 Task: Open Card Card0000000046 in Board Board0000000012 in Workspace WS0000000004 in Trello. Add Member Nikrathi889@gmail.com to Card Card0000000046 in Board Board0000000012 in Workspace WS0000000004 in Trello. Add Blue Label titled Label0000000046 to Card Card0000000046 in Board Board0000000012 in Workspace WS0000000004 in Trello. Add Checklist CL0000000046 to Card Card0000000046 in Board Board0000000012 in Workspace WS0000000004 in Trello. Add Dates with Start Date as Sep 01 2023 and Due Date as Sep 30 2023 to Card Card0000000046 in Board Board0000000012 in Workspace WS0000000004 in Trello
Action: Mouse moved to (109, 388)
Screenshot: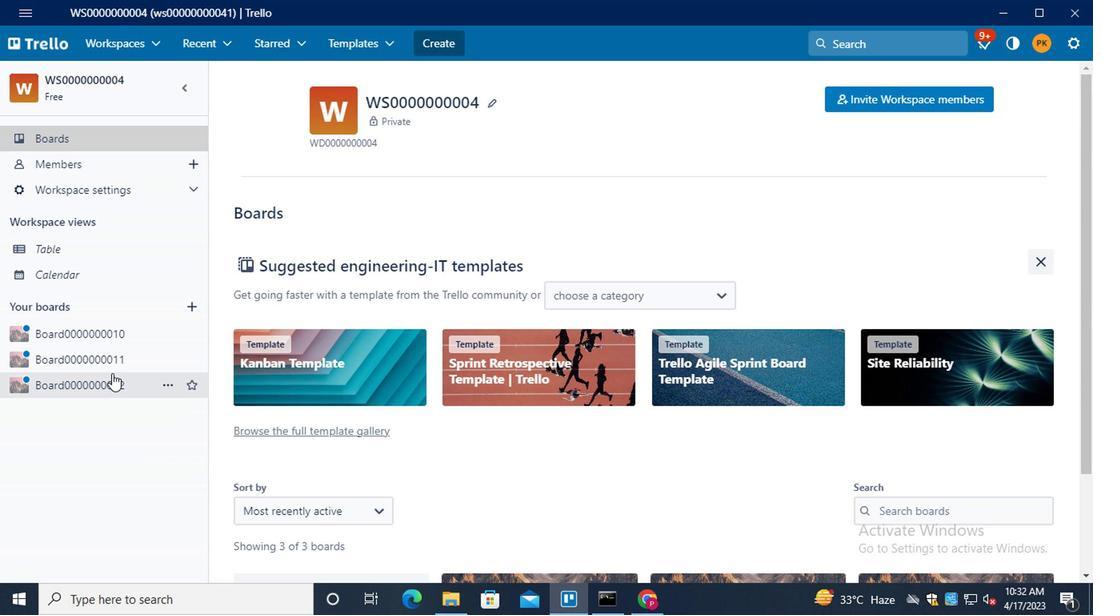 
Action: Mouse pressed left at (109, 388)
Screenshot: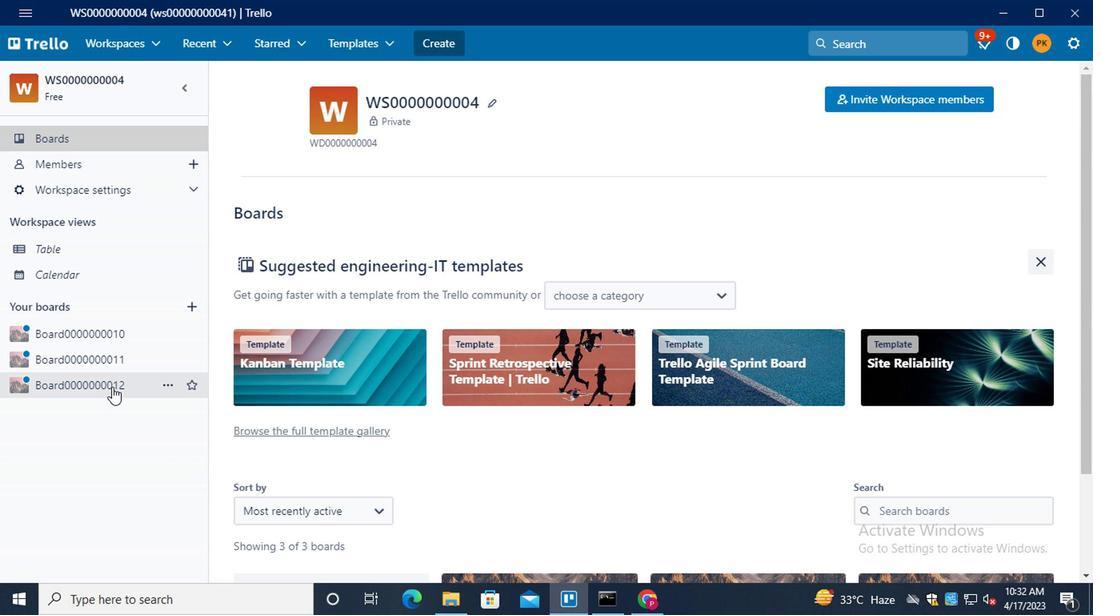 
Action: Mouse moved to (309, 284)
Screenshot: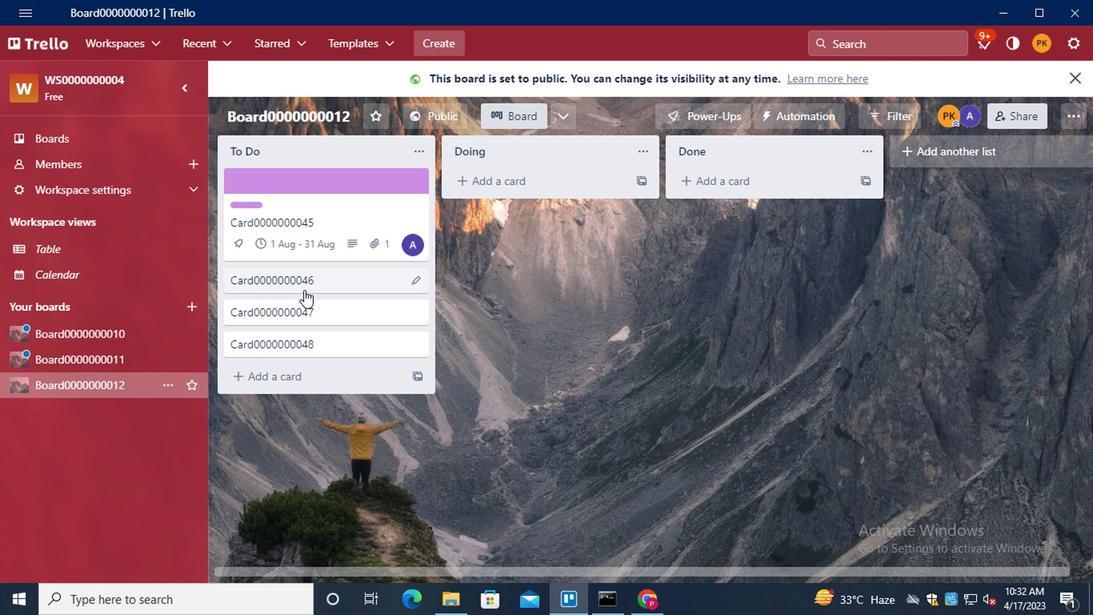 
Action: Mouse pressed left at (309, 284)
Screenshot: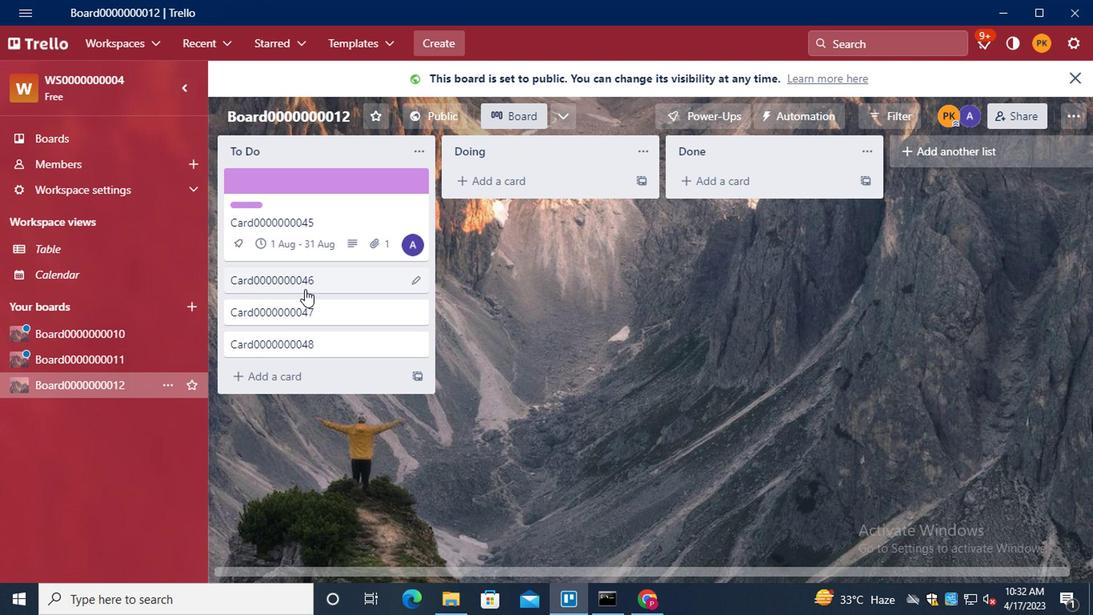 
Action: Mouse moved to (753, 212)
Screenshot: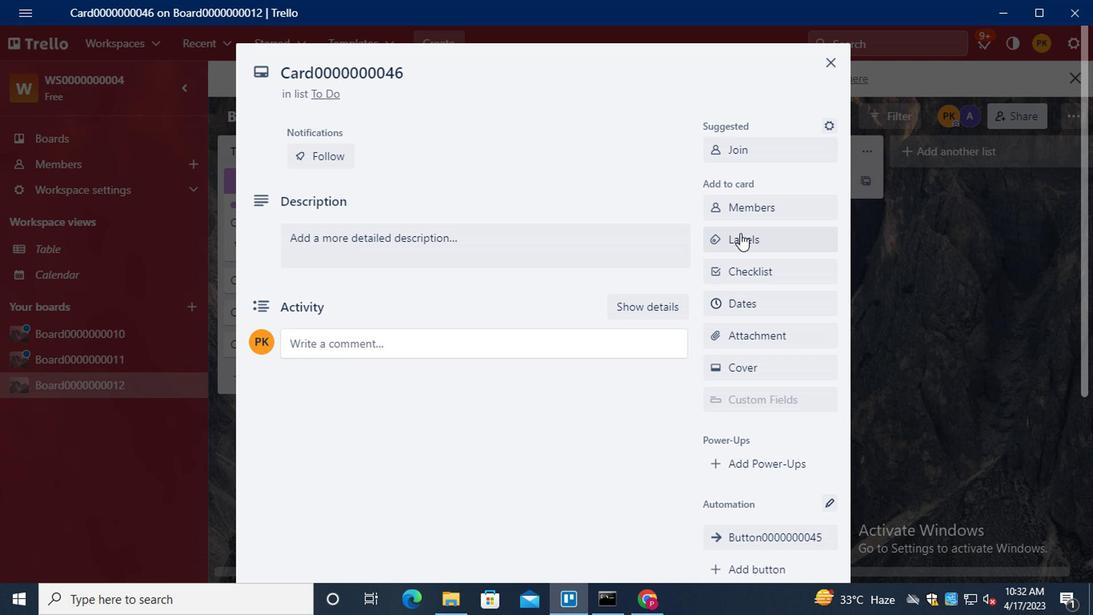 
Action: Mouse pressed left at (753, 212)
Screenshot: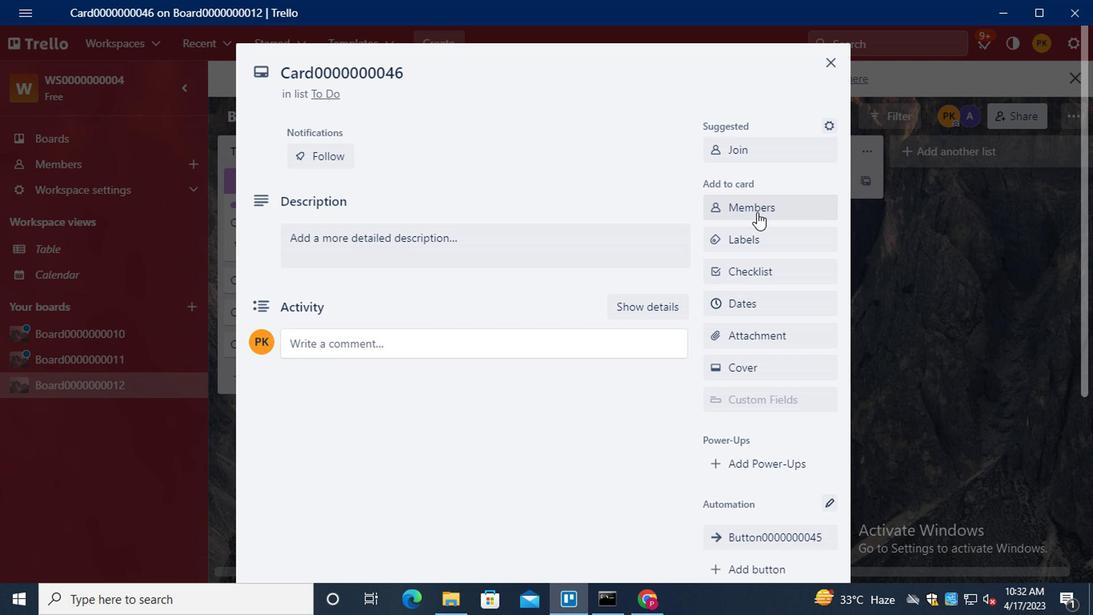 
Action: Key pressed <Key.shift><Key.shift><Key.shift><Key.shift><Key.shift><Key.shift><Key.shift><Key.shift><Key.shift><Key.shift><Key.shift><Key.shift><Key.shift><Key.shift><Key.shift><Key.shift>NIK
Screenshot: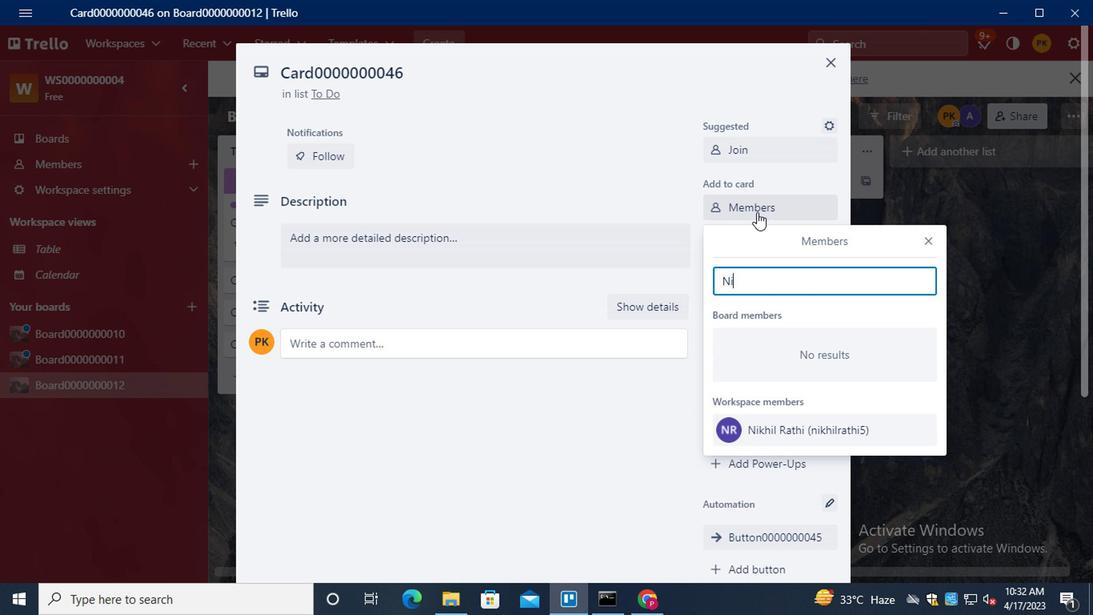 
Action: Mouse moved to (784, 434)
Screenshot: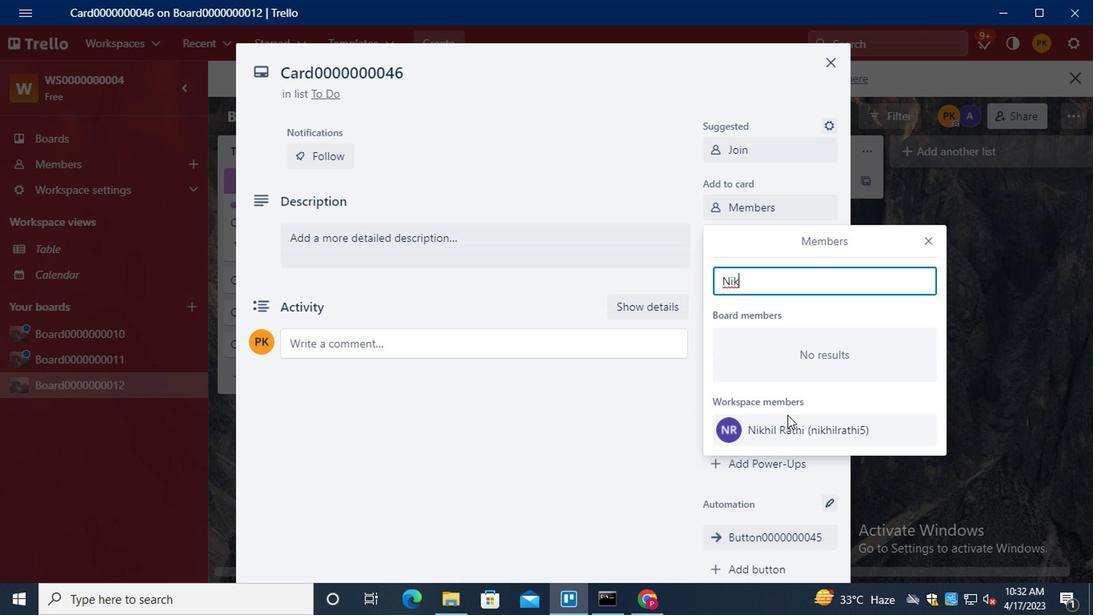 
Action: Mouse pressed left at (784, 434)
Screenshot: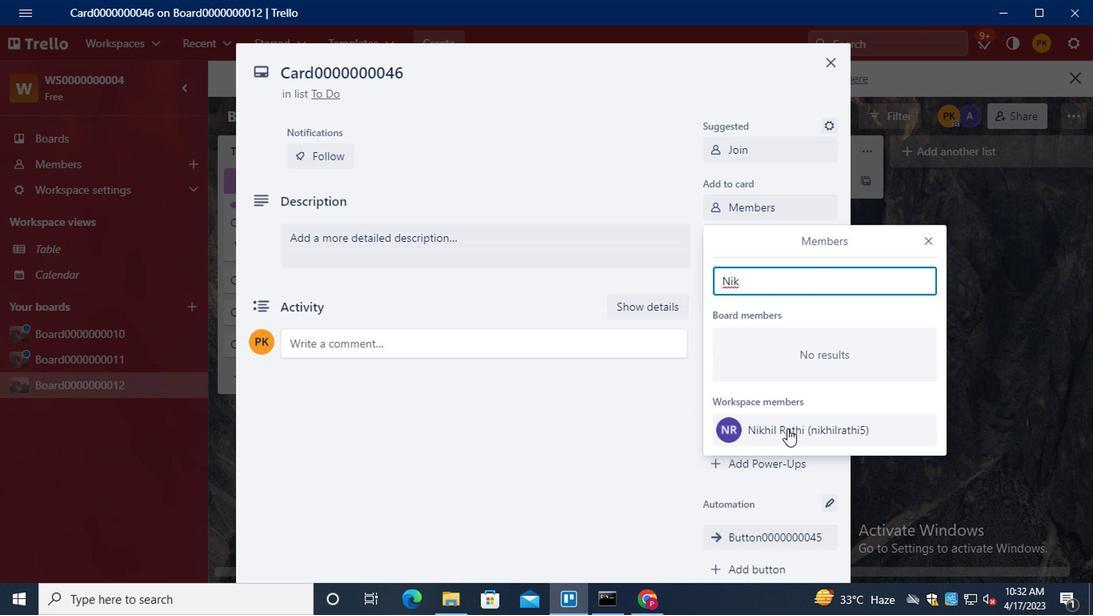 
Action: Mouse moved to (928, 243)
Screenshot: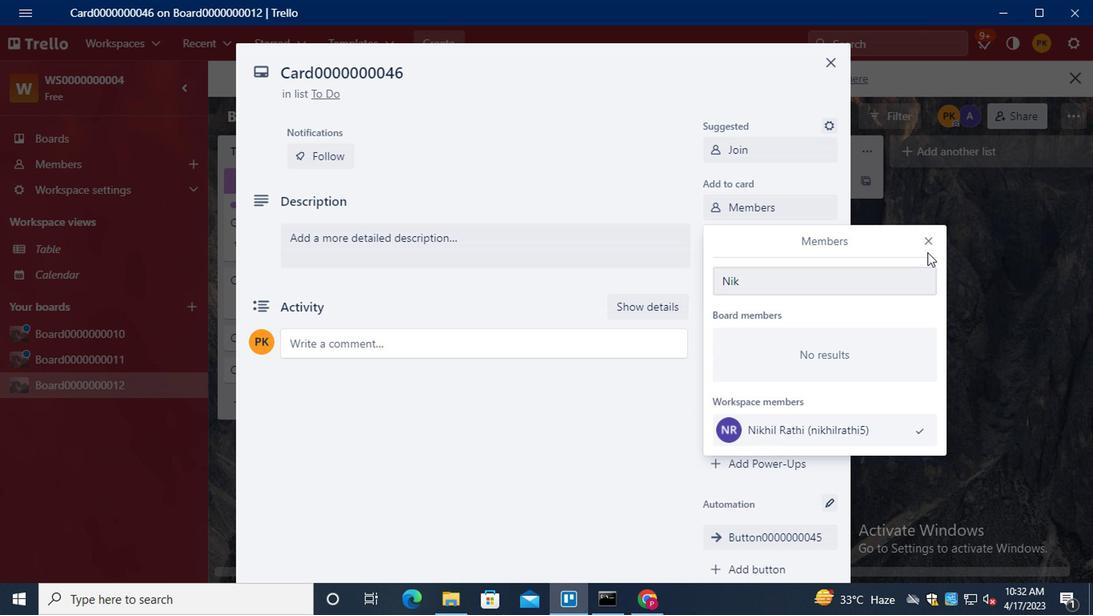 
Action: Mouse pressed left at (928, 243)
Screenshot: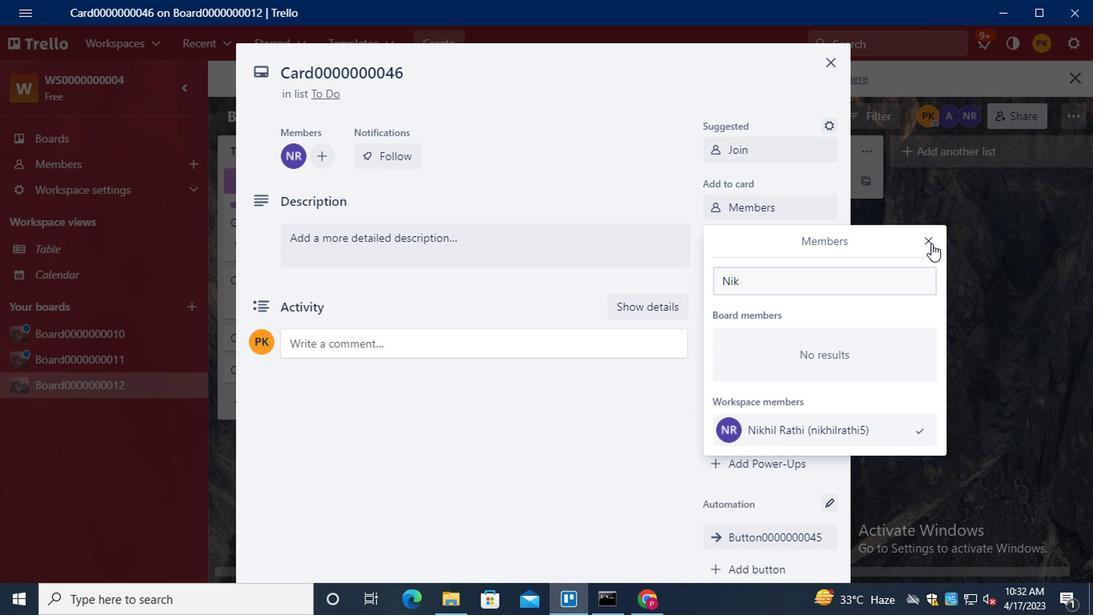 
Action: Mouse moved to (774, 243)
Screenshot: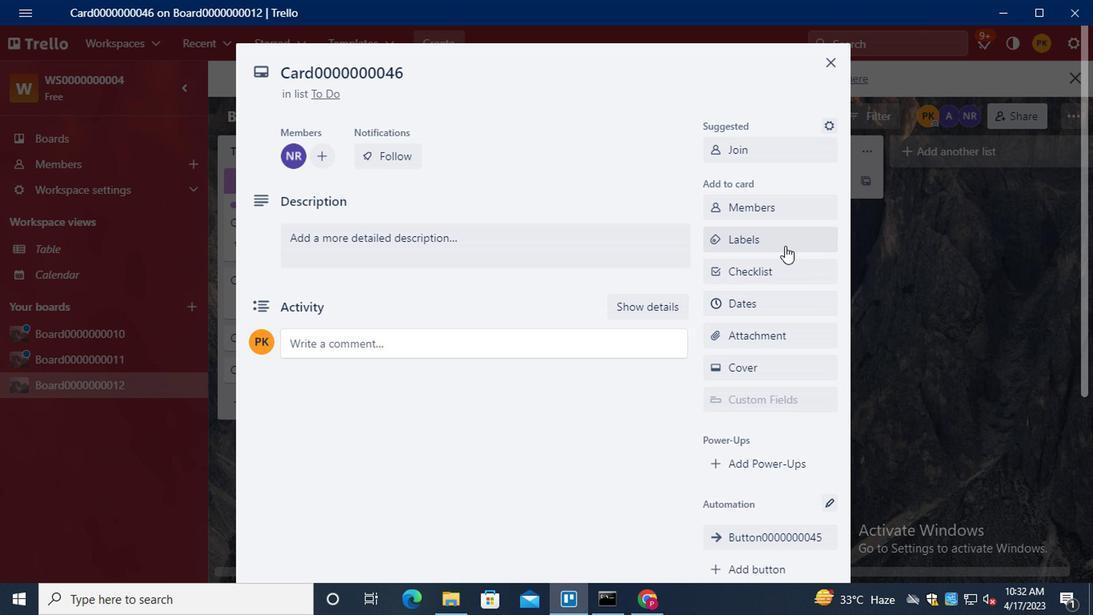 
Action: Mouse pressed left at (774, 243)
Screenshot: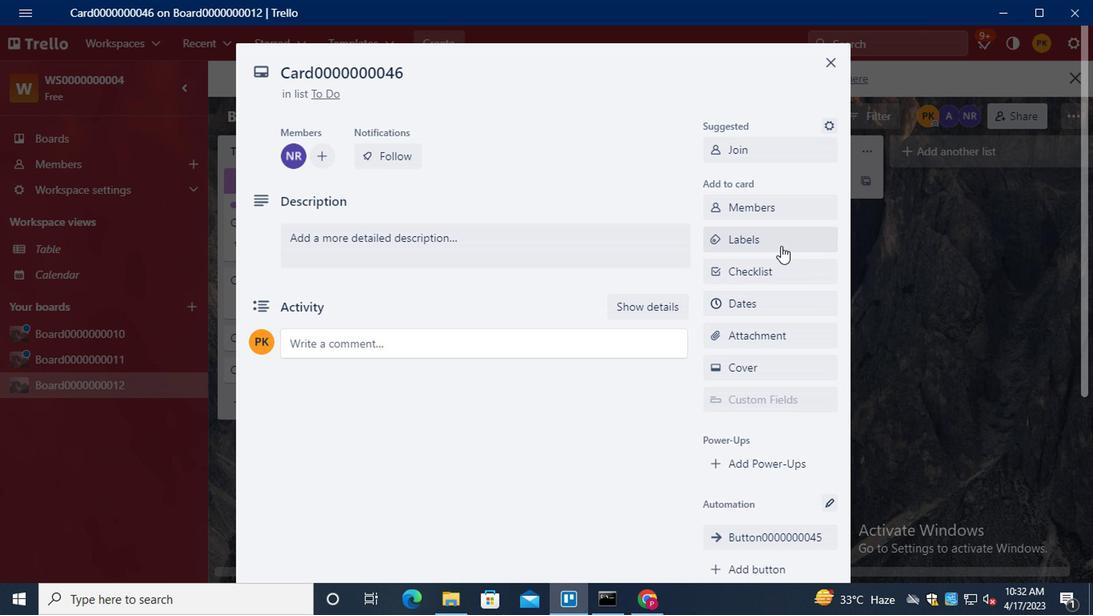 
Action: Mouse moved to (814, 386)
Screenshot: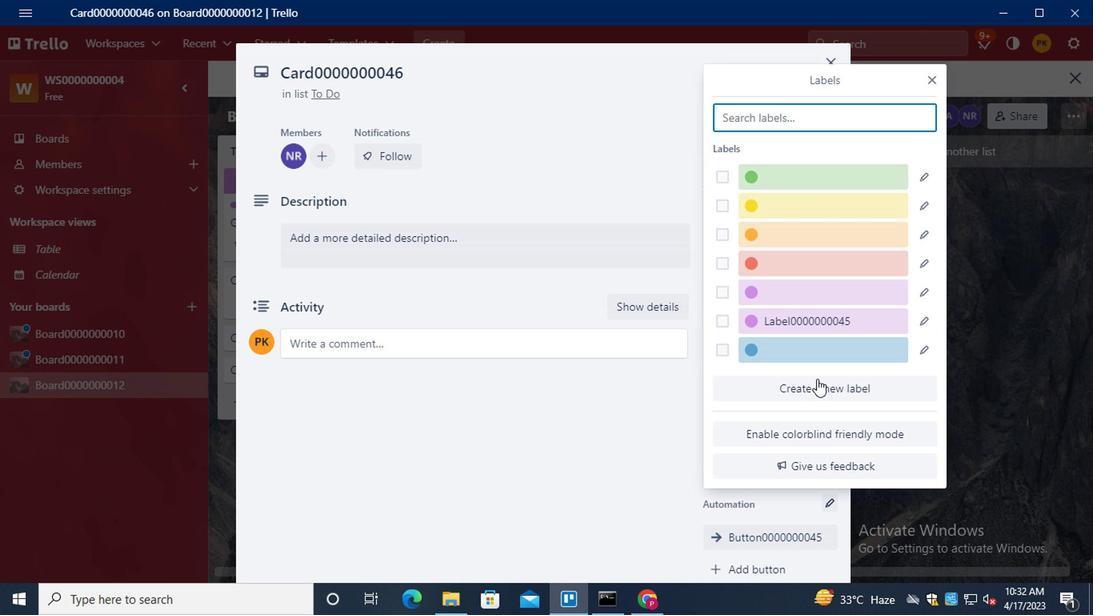 
Action: Mouse pressed left at (814, 386)
Screenshot: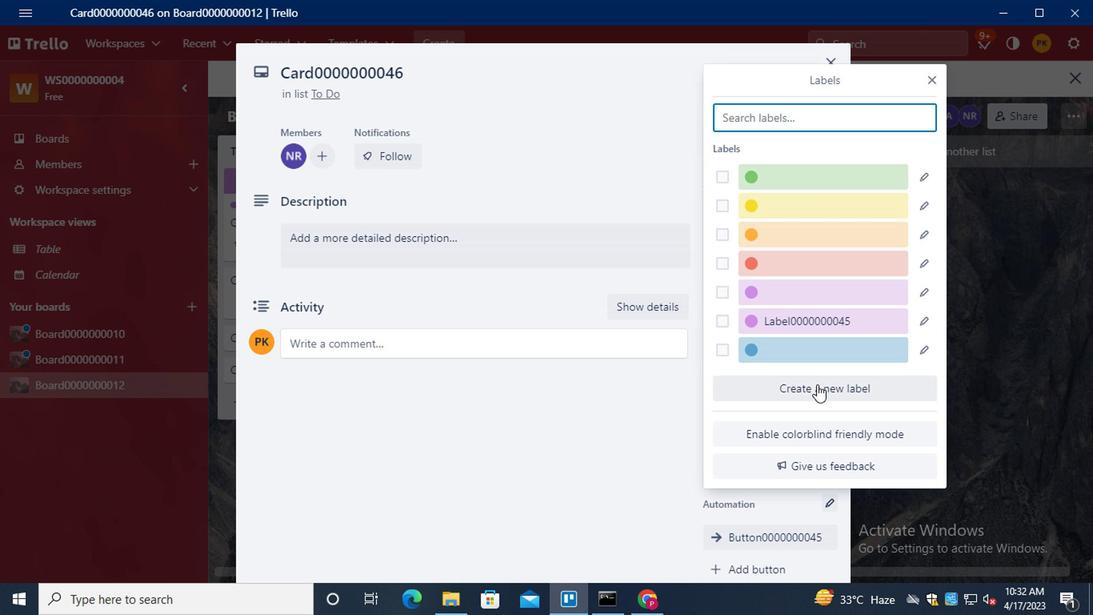 
Action: Mouse moved to (782, 294)
Screenshot: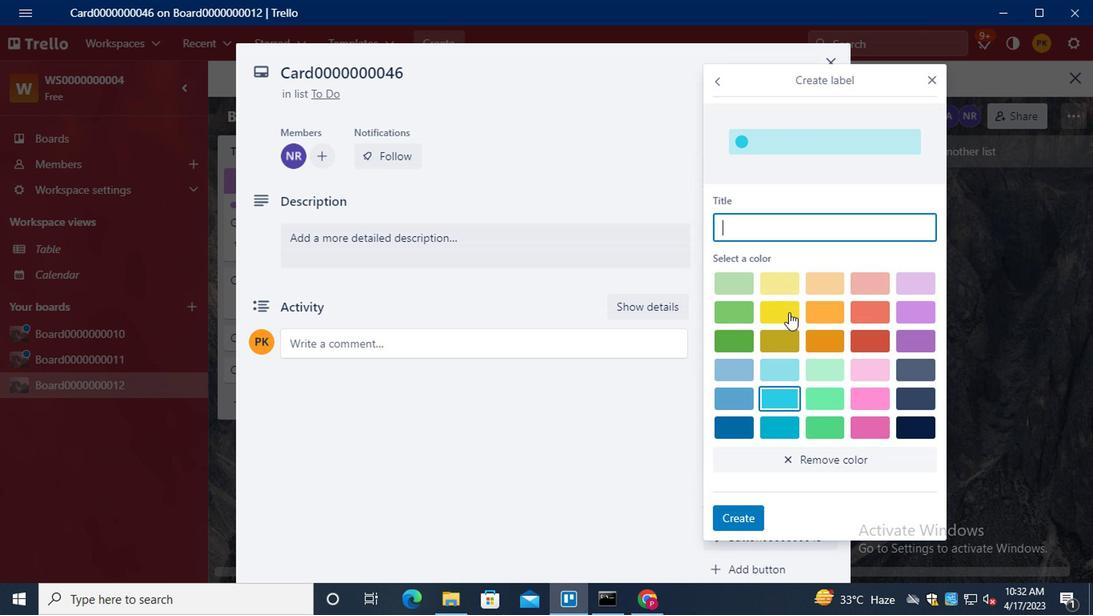 
Action: Key pressed <Key.shift><Key.shift><Key.shift><Key.shift><Key.shift><Key.shift><Key.shift><Key.shift><Key.shift>LABEL0000000046
Screenshot: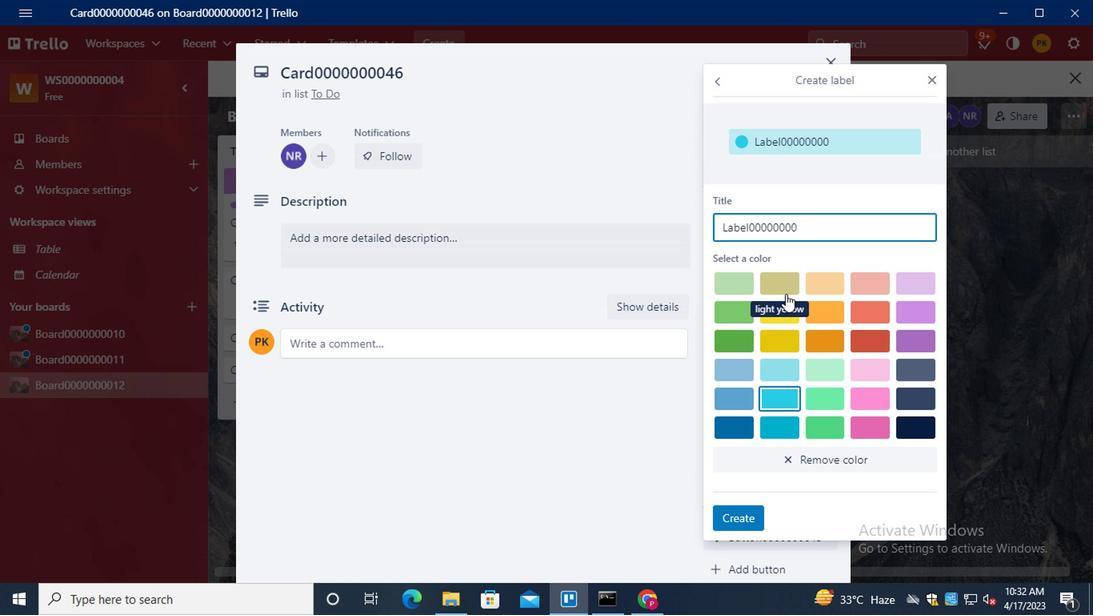 
Action: Mouse moved to (736, 398)
Screenshot: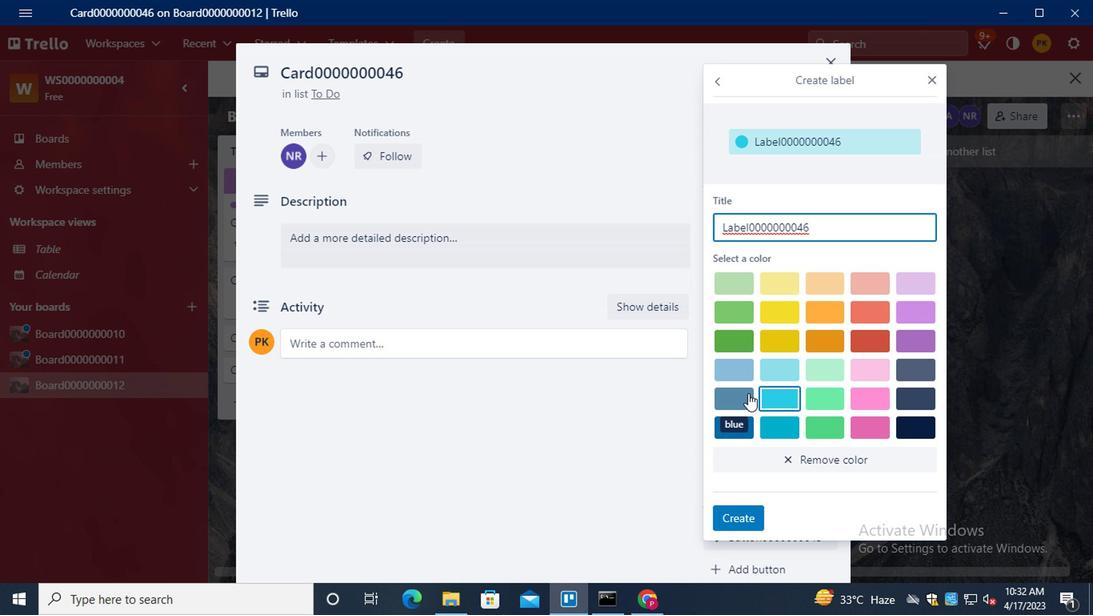 
Action: Mouse pressed left at (736, 398)
Screenshot: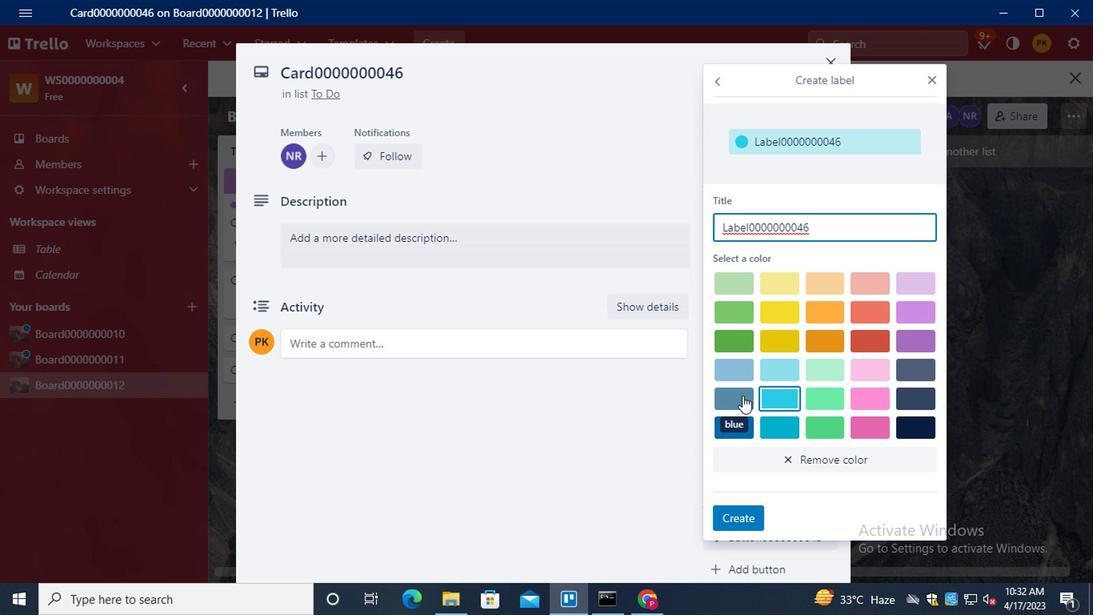 
Action: Mouse moved to (729, 514)
Screenshot: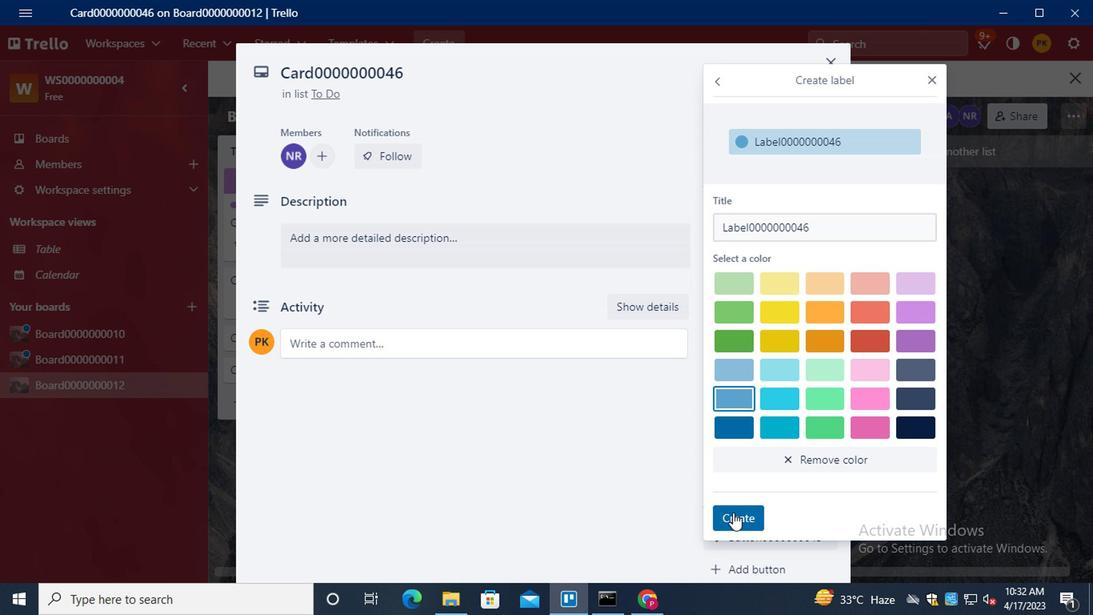 
Action: Mouse pressed left at (729, 514)
Screenshot: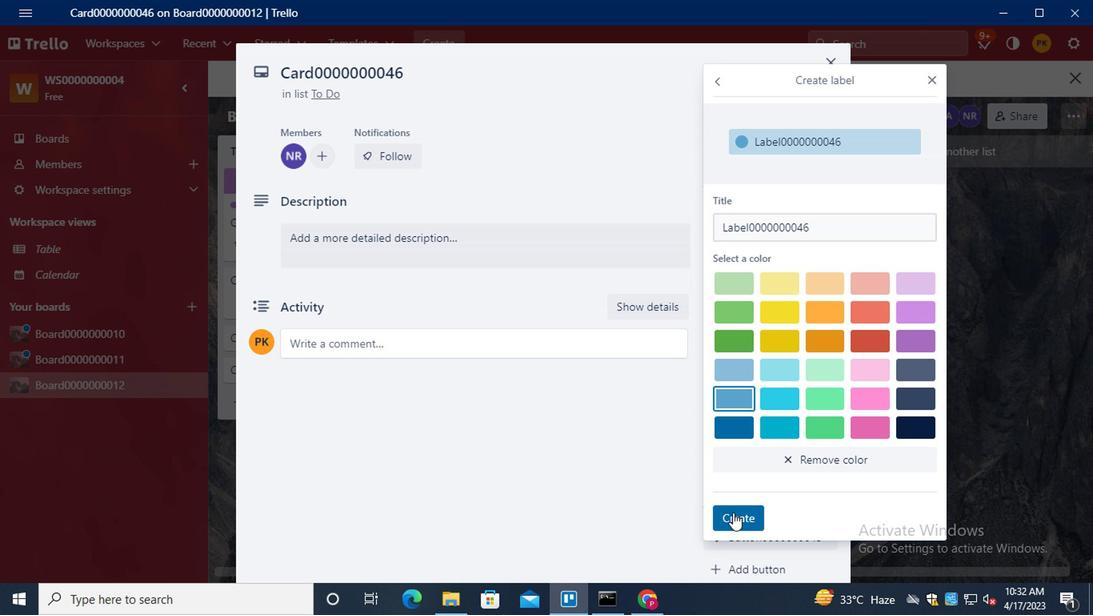 
Action: Mouse moved to (928, 81)
Screenshot: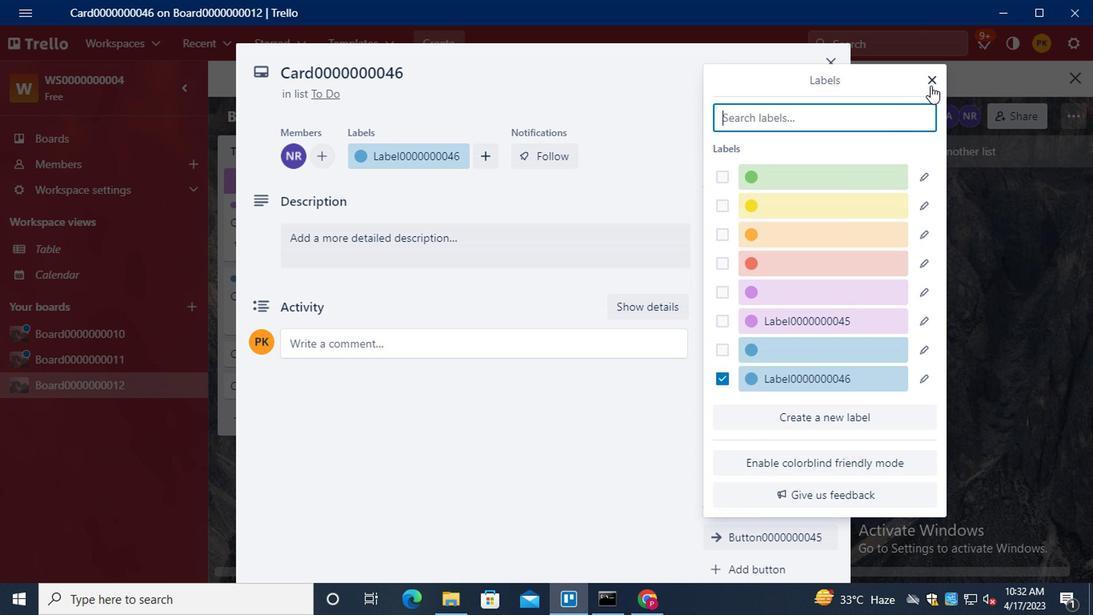 
Action: Mouse pressed left at (928, 81)
Screenshot: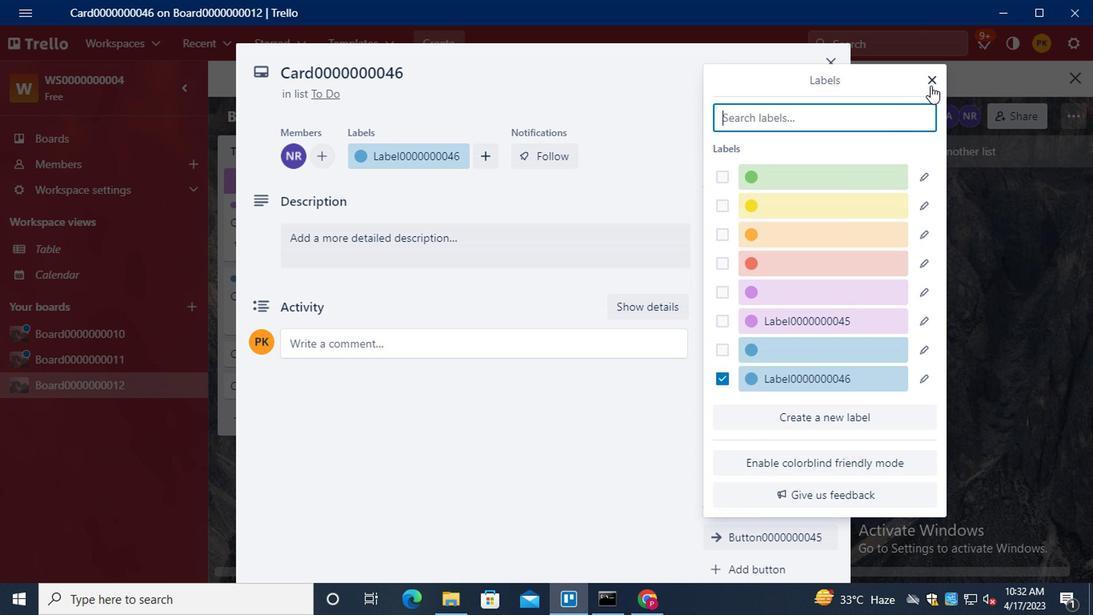
Action: Mouse moved to (755, 275)
Screenshot: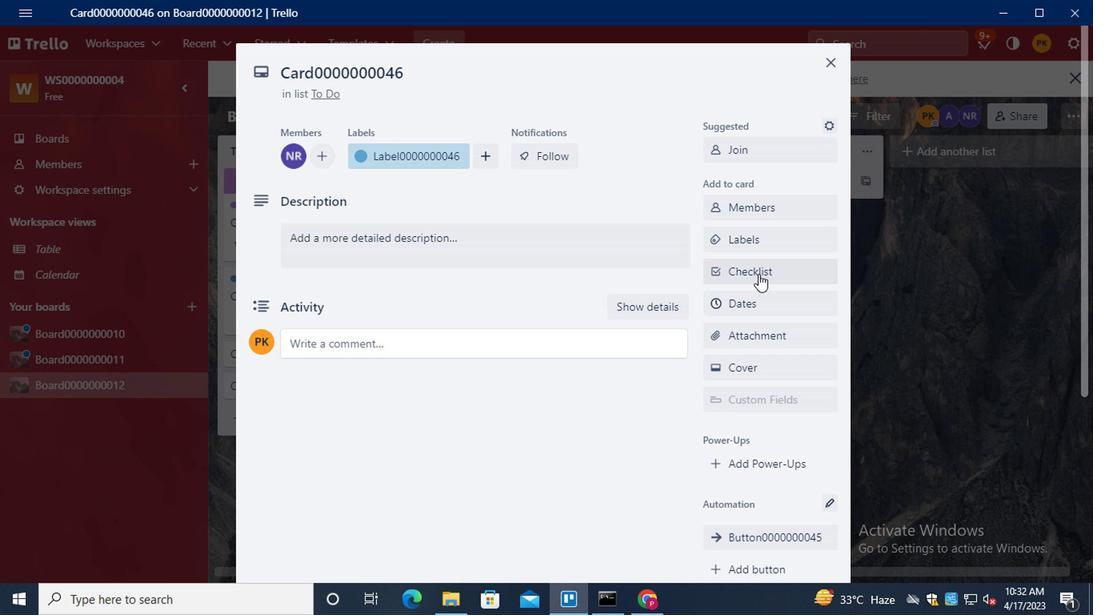 
Action: Mouse pressed left at (755, 275)
Screenshot: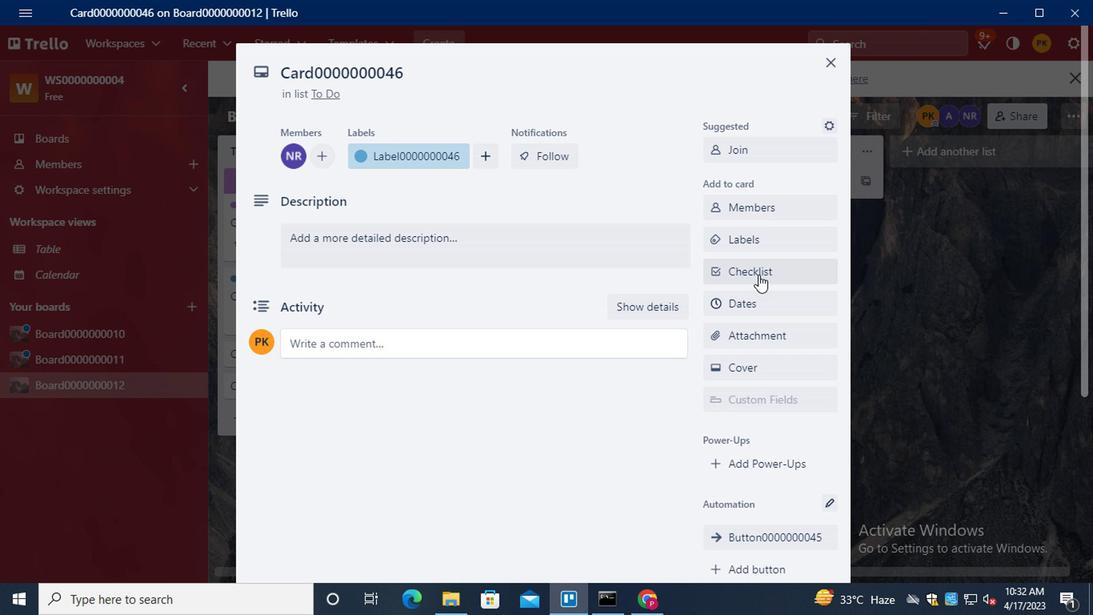 
Action: Mouse moved to (774, 305)
Screenshot: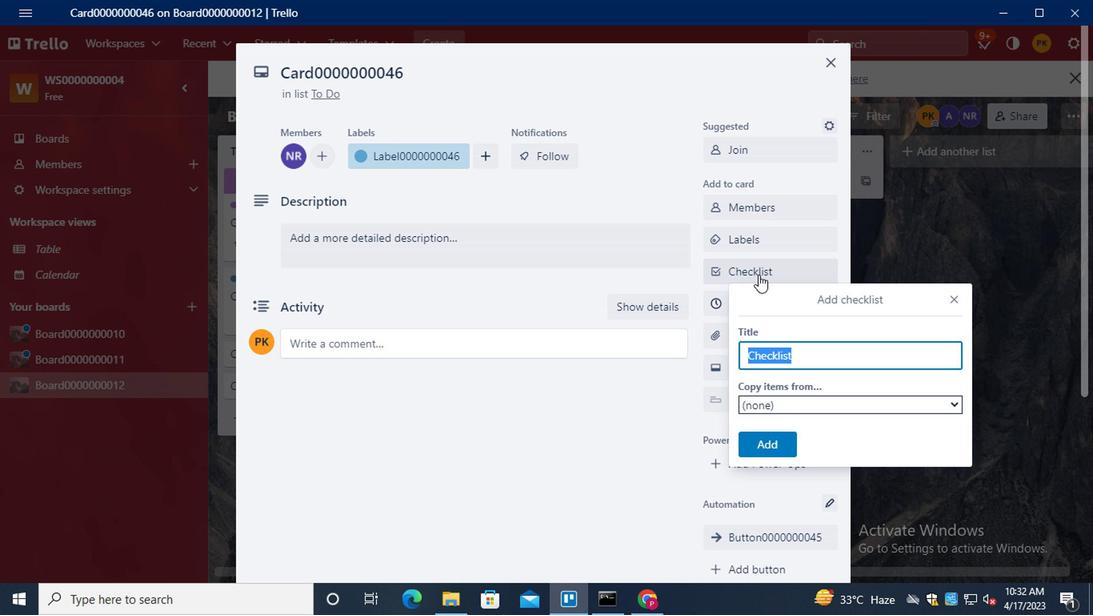 
Action: Key pressed <Key.shift>
Screenshot: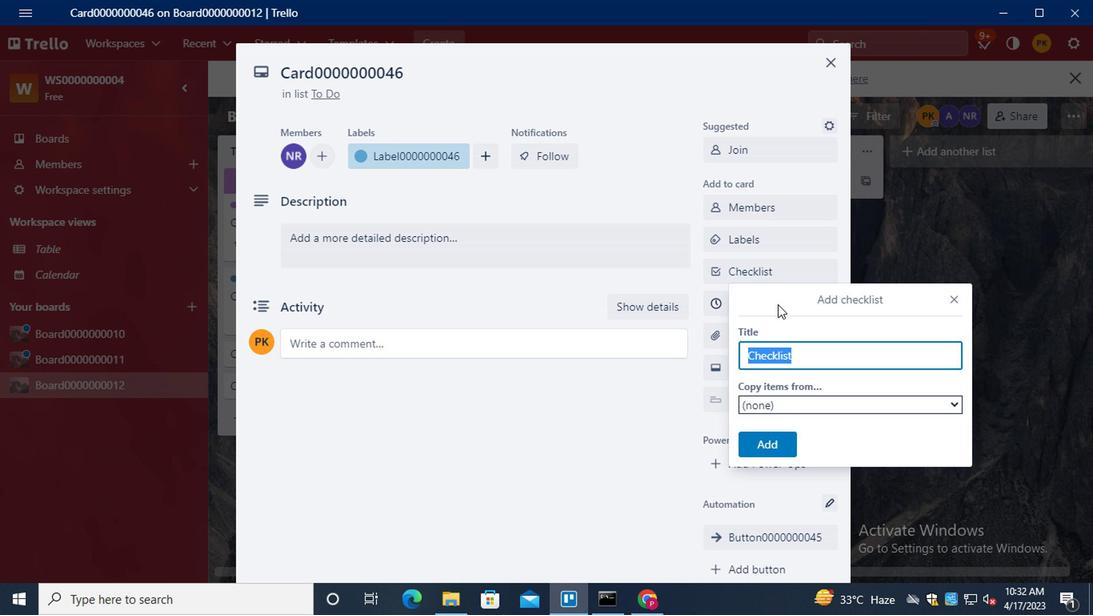 
Action: Mouse moved to (774, 305)
Screenshot: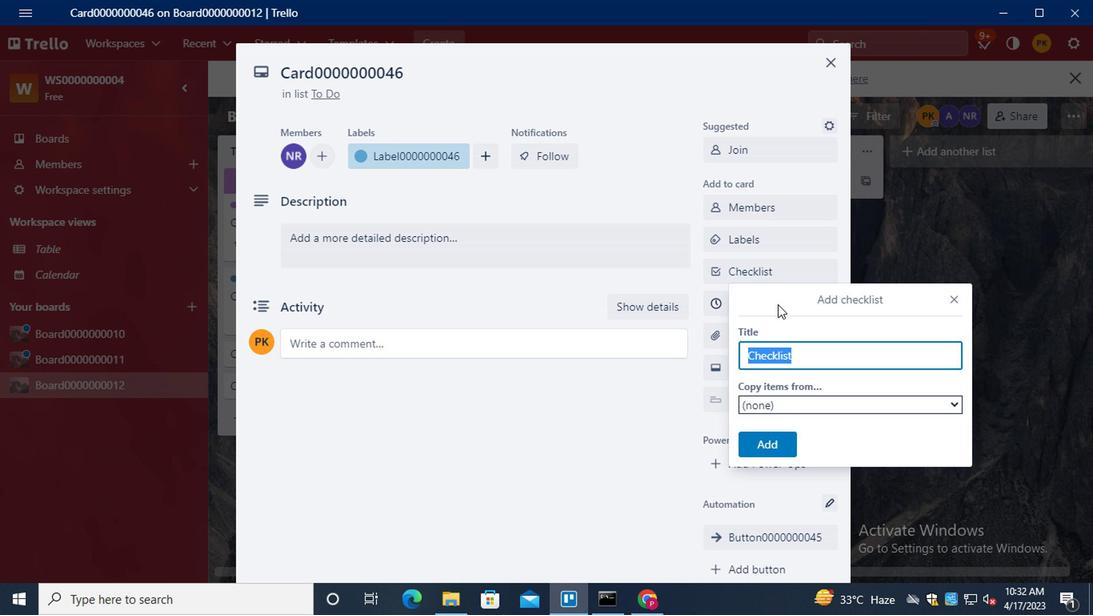 
Action: Key pressed <Key.shift>CL0000000046
Screenshot: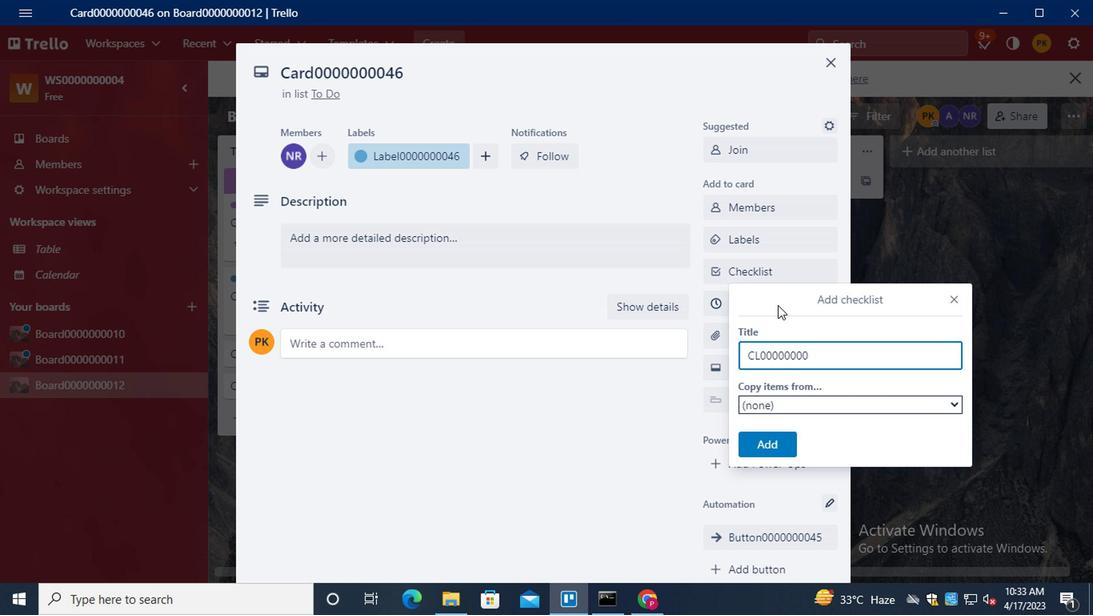 
Action: Mouse moved to (753, 448)
Screenshot: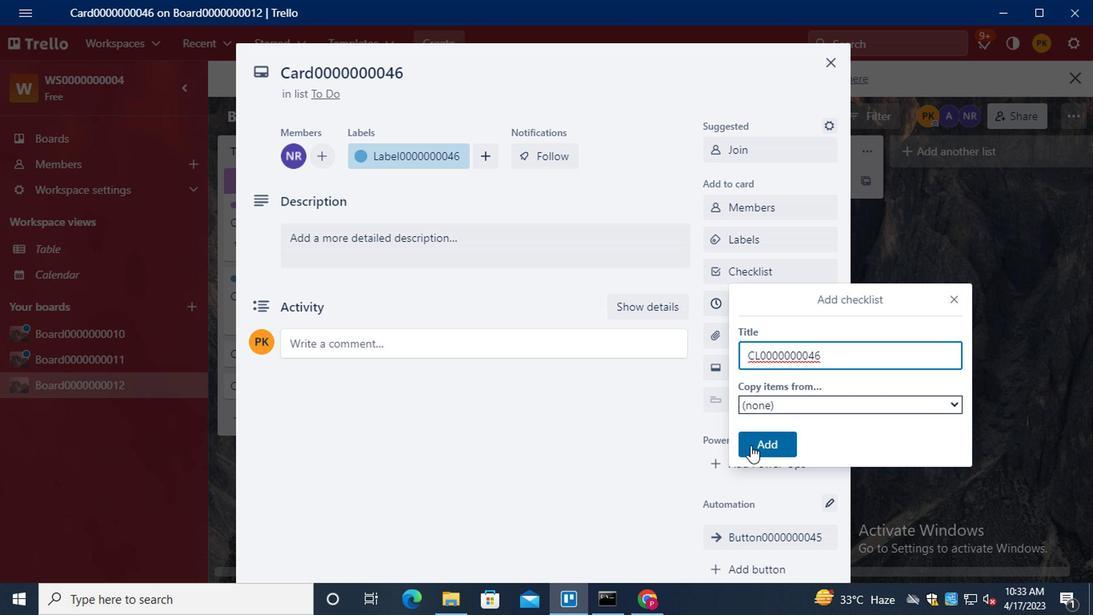 
Action: Mouse pressed left at (753, 448)
Screenshot: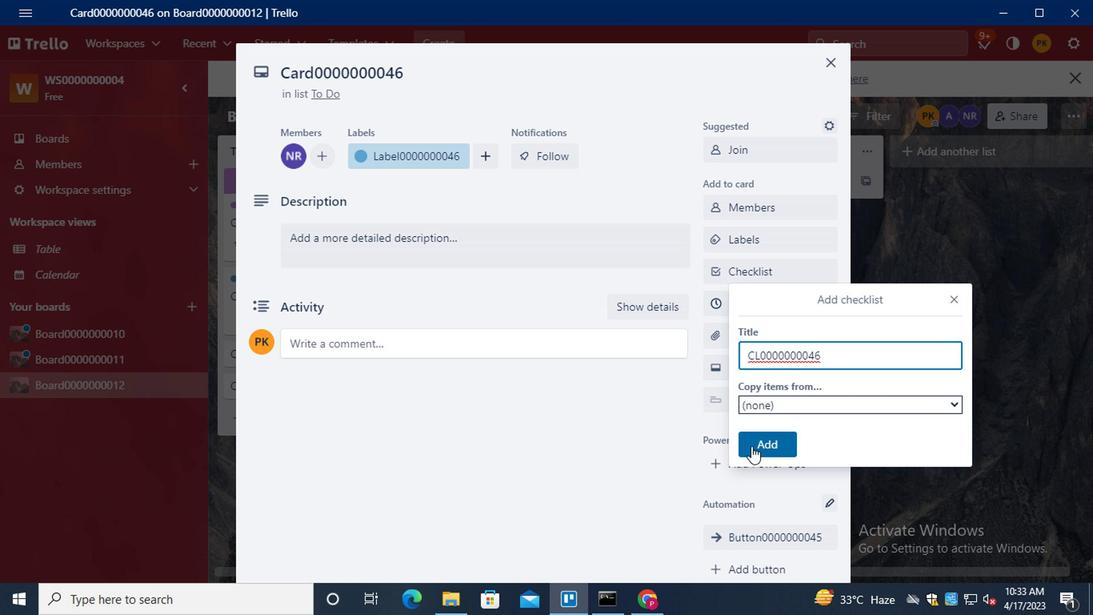 
Action: Mouse moved to (774, 303)
Screenshot: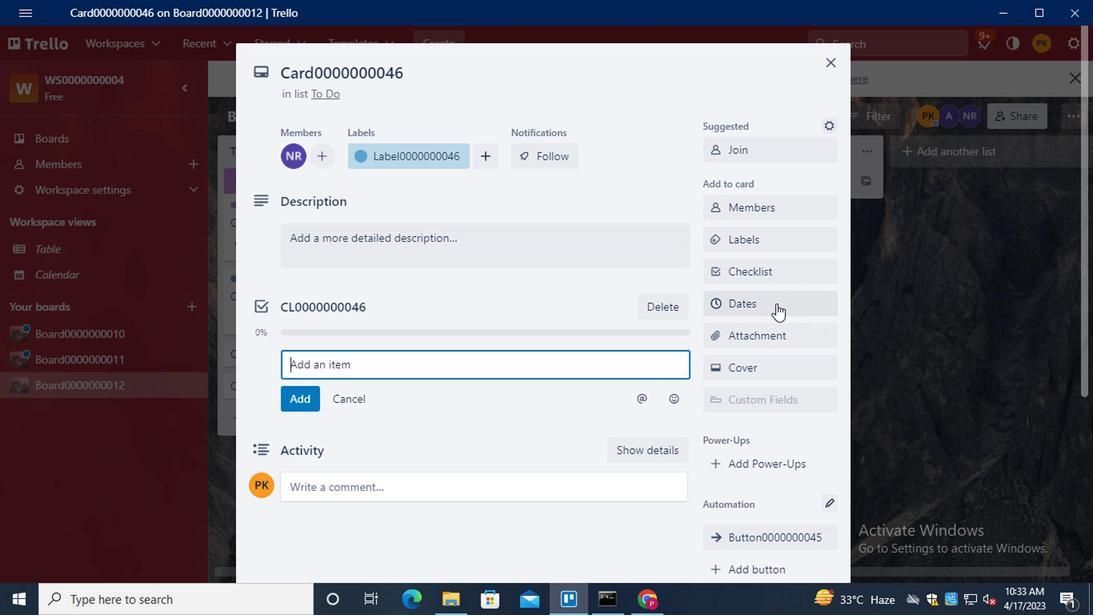 
Action: Mouse pressed left at (774, 303)
Screenshot: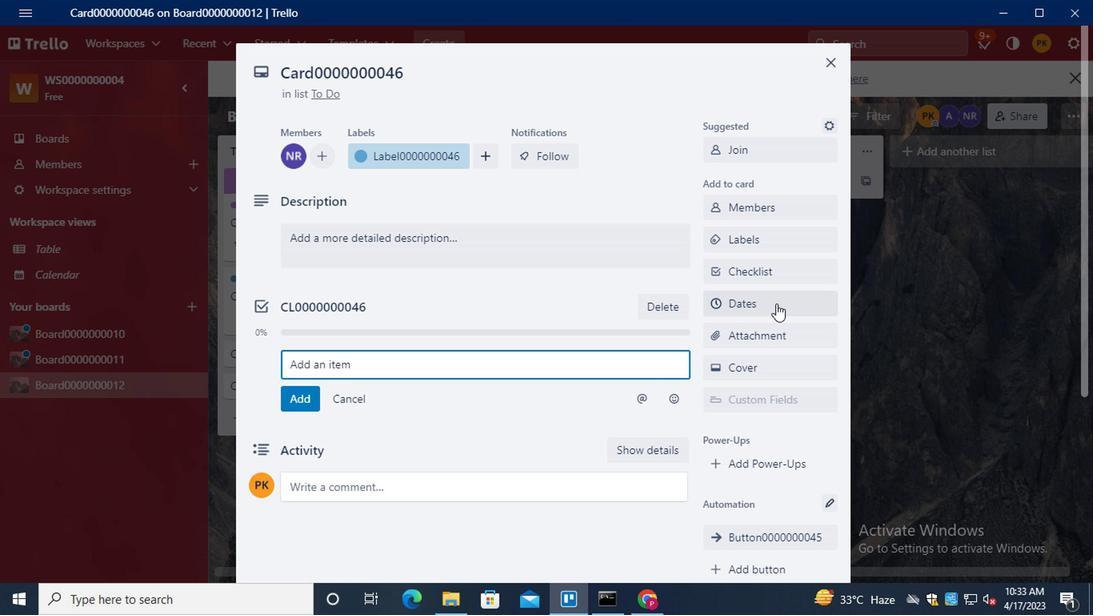 
Action: Mouse moved to (715, 366)
Screenshot: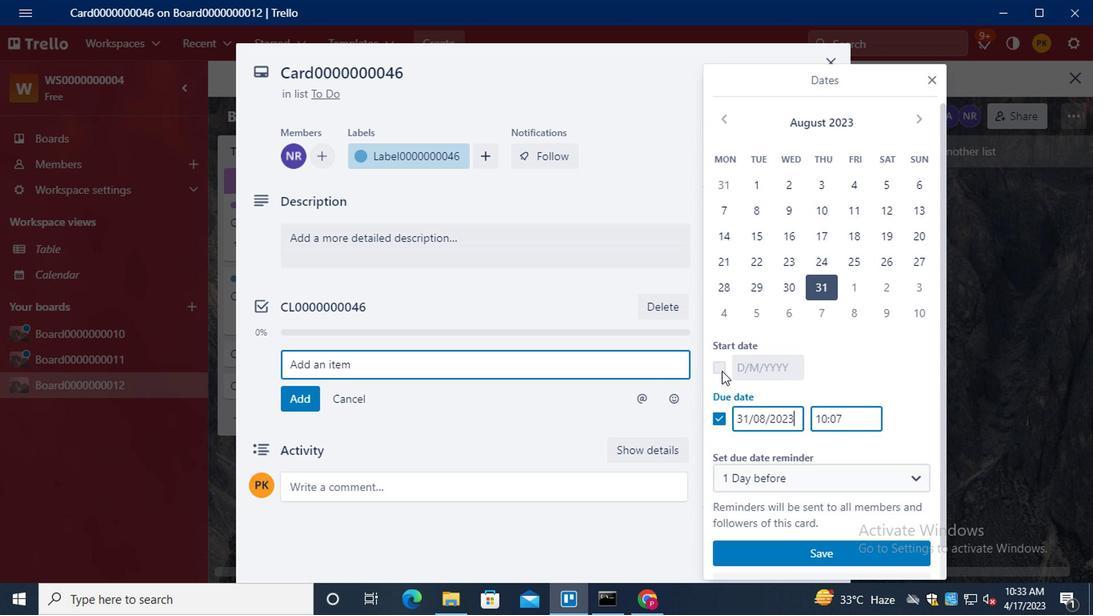 
Action: Mouse pressed left at (715, 366)
Screenshot: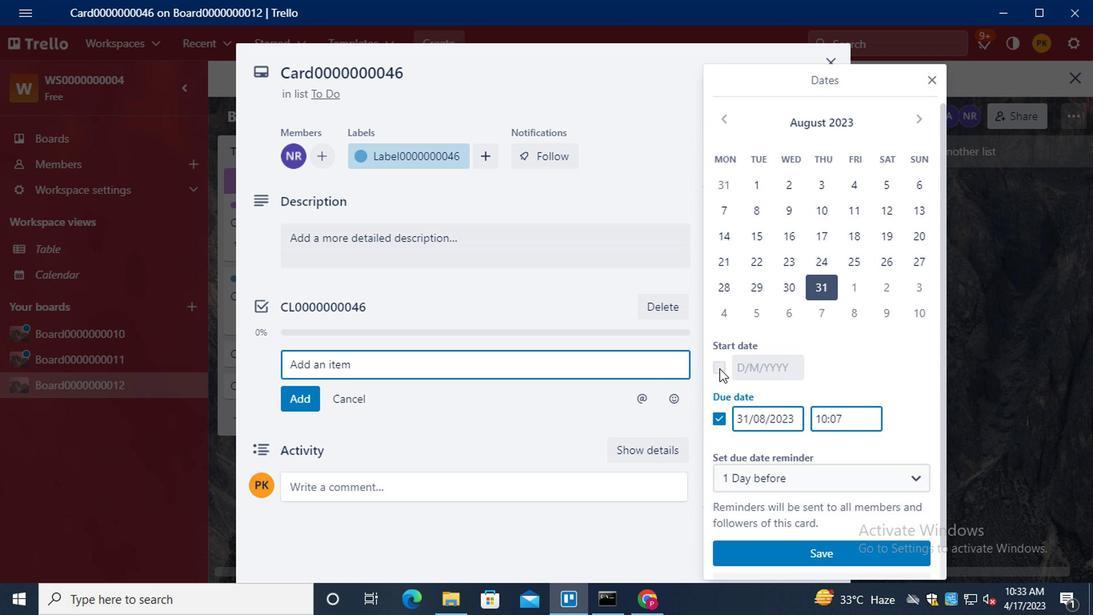 
Action: Mouse moved to (915, 127)
Screenshot: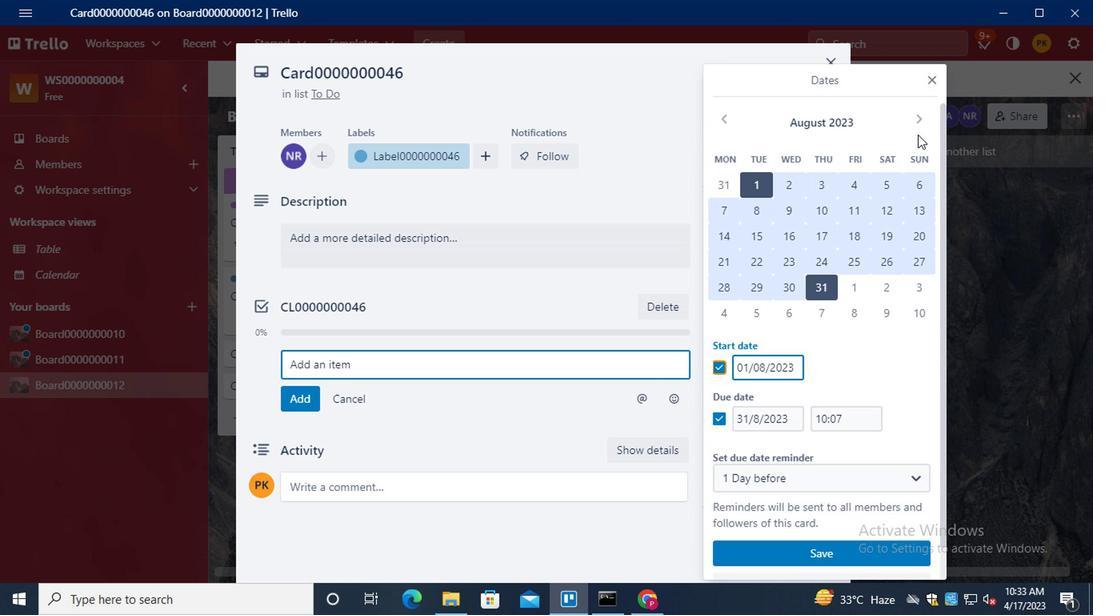 
Action: Mouse pressed left at (915, 127)
Screenshot: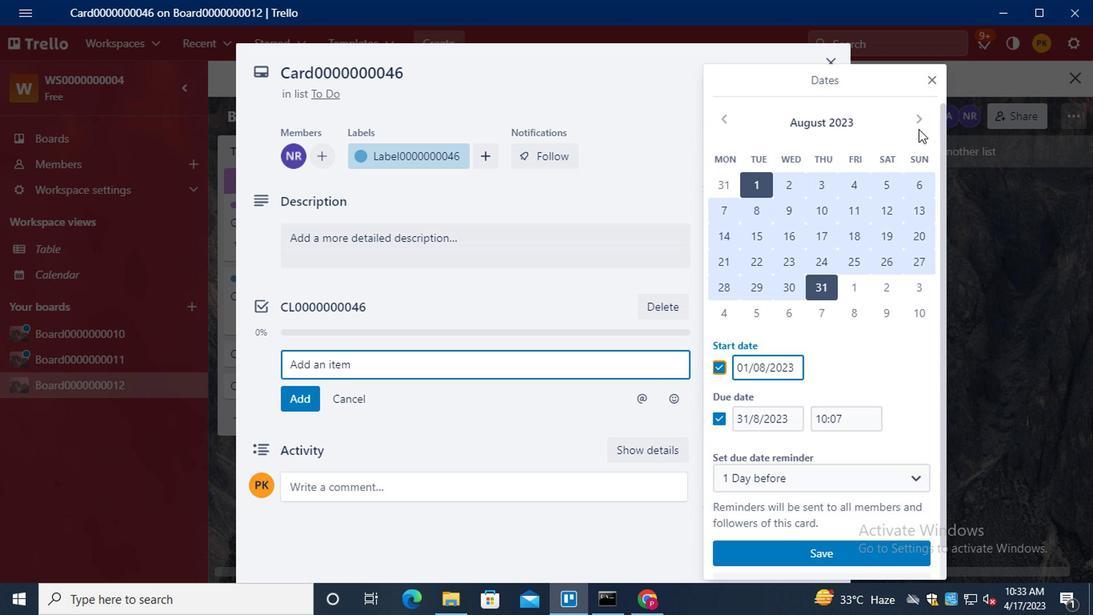 
Action: Mouse moved to (848, 184)
Screenshot: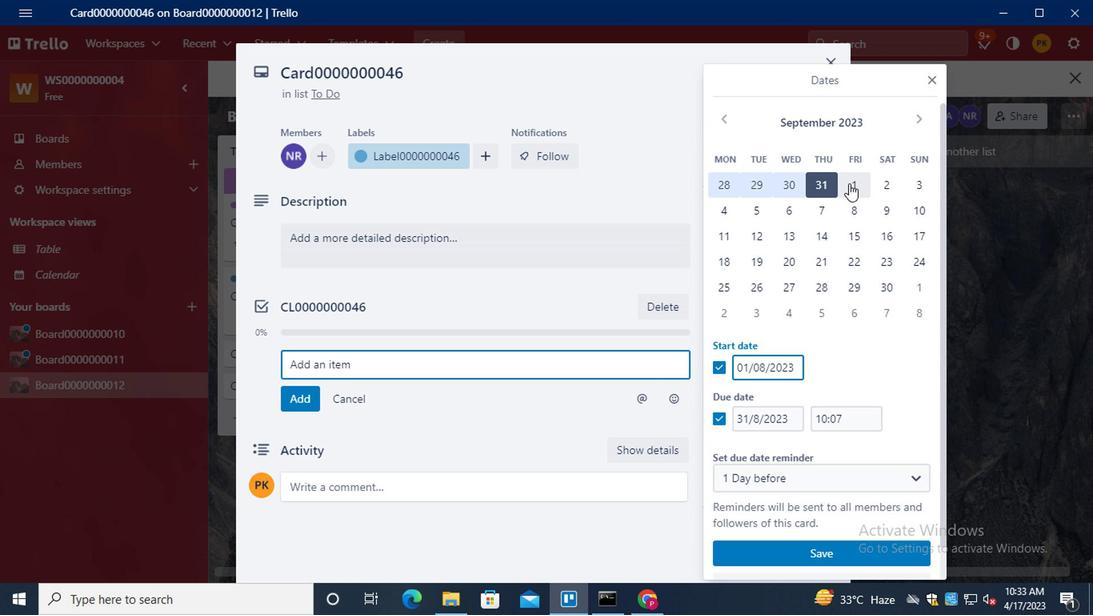 
Action: Mouse pressed left at (848, 184)
Screenshot: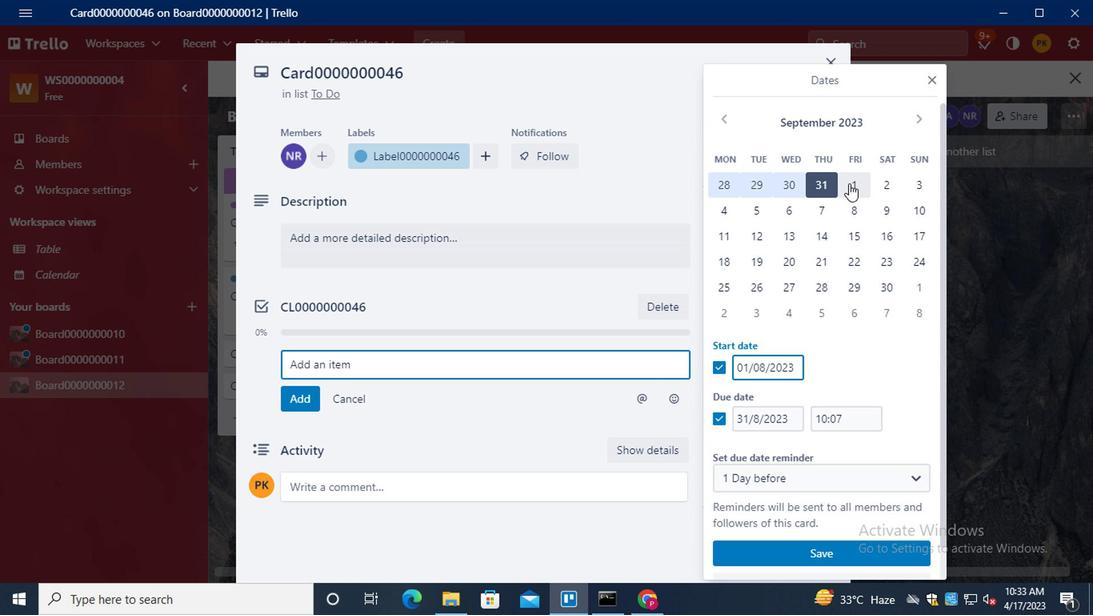 
Action: Mouse moved to (891, 286)
Screenshot: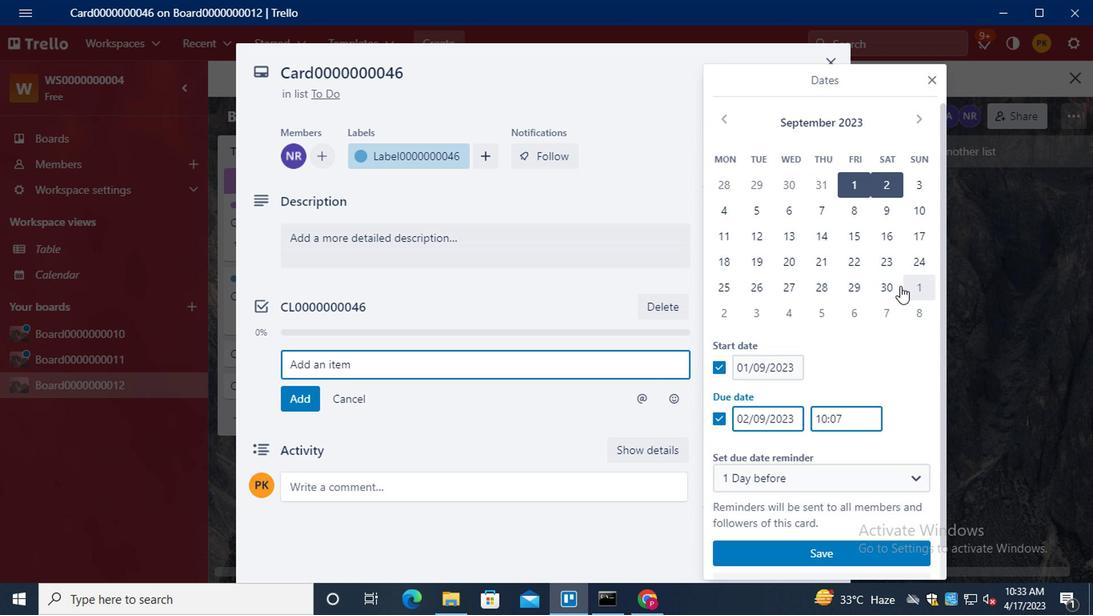 
Action: Mouse pressed left at (891, 286)
Screenshot: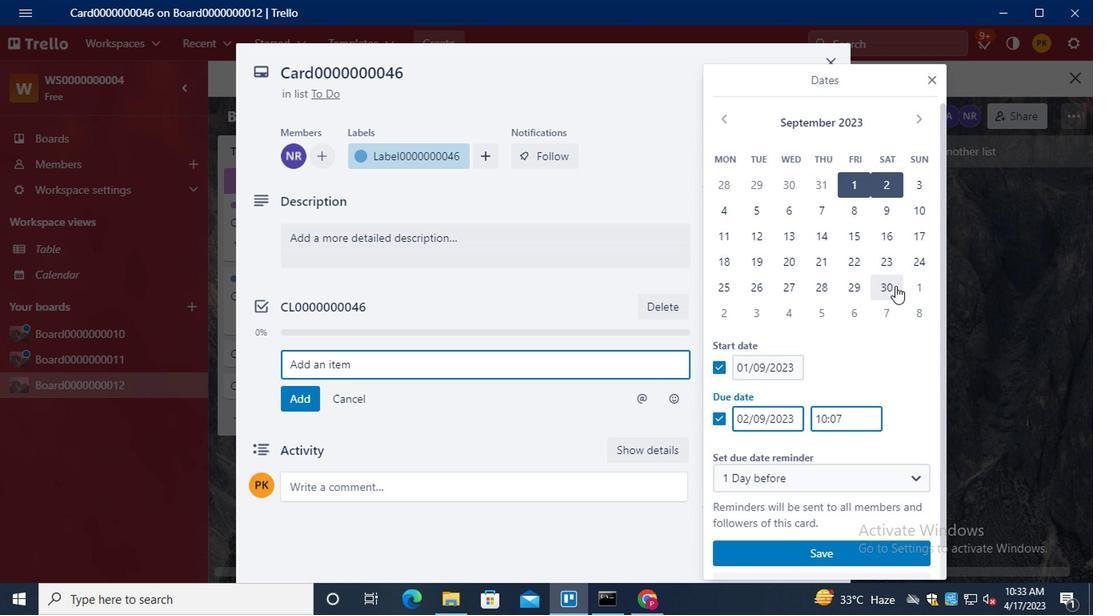 
Action: Mouse moved to (829, 549)
Screenshot: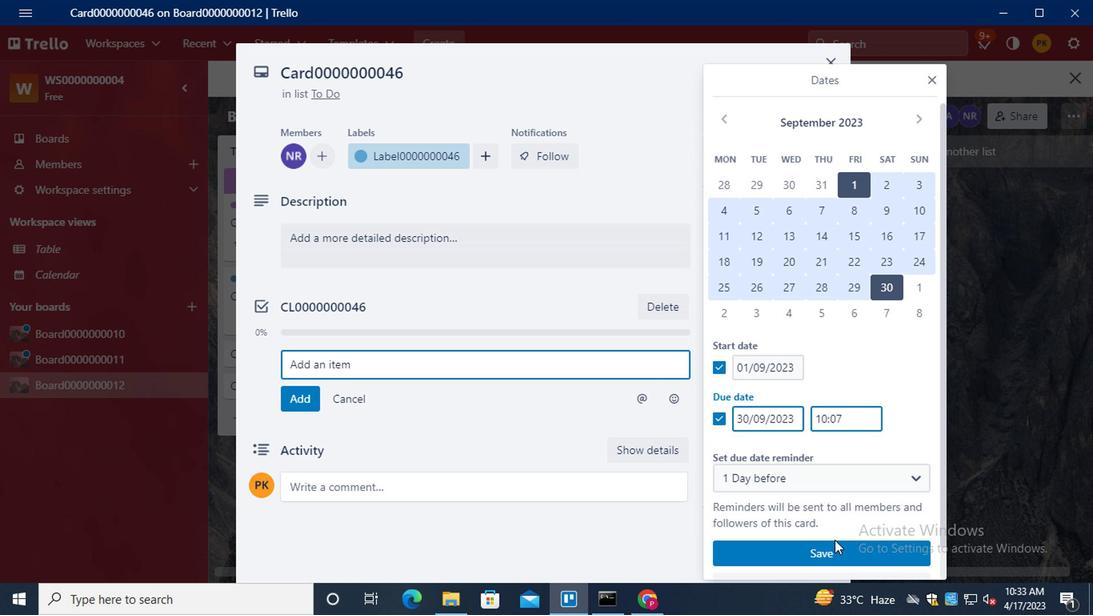 
Action: Mouse pressed left at (829, 549)
Screenshot: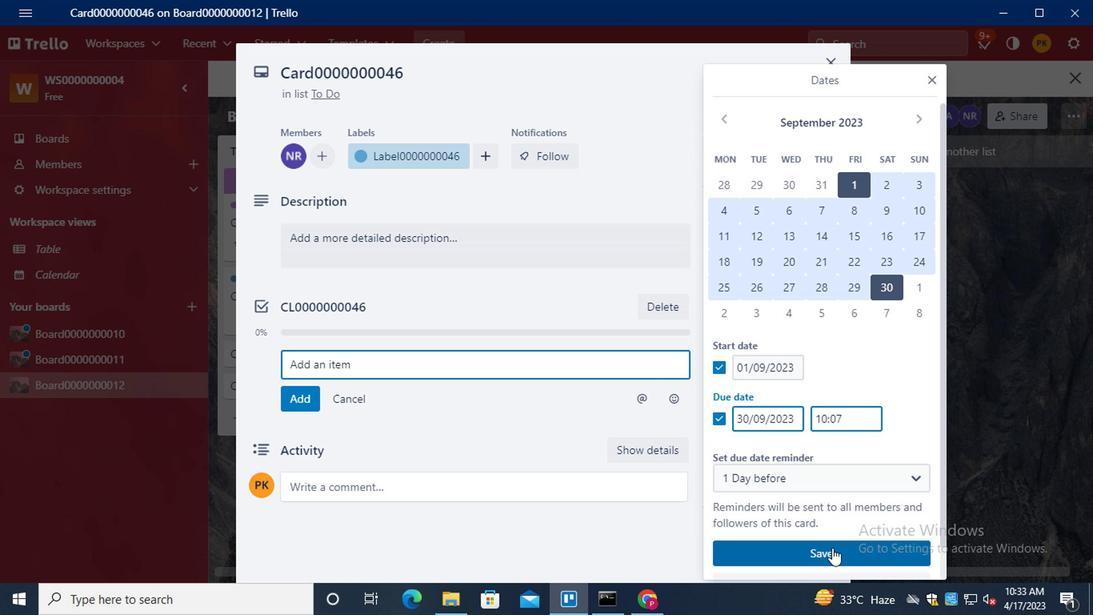 
Action: Mouse moved to (520, 354)
Screenshot: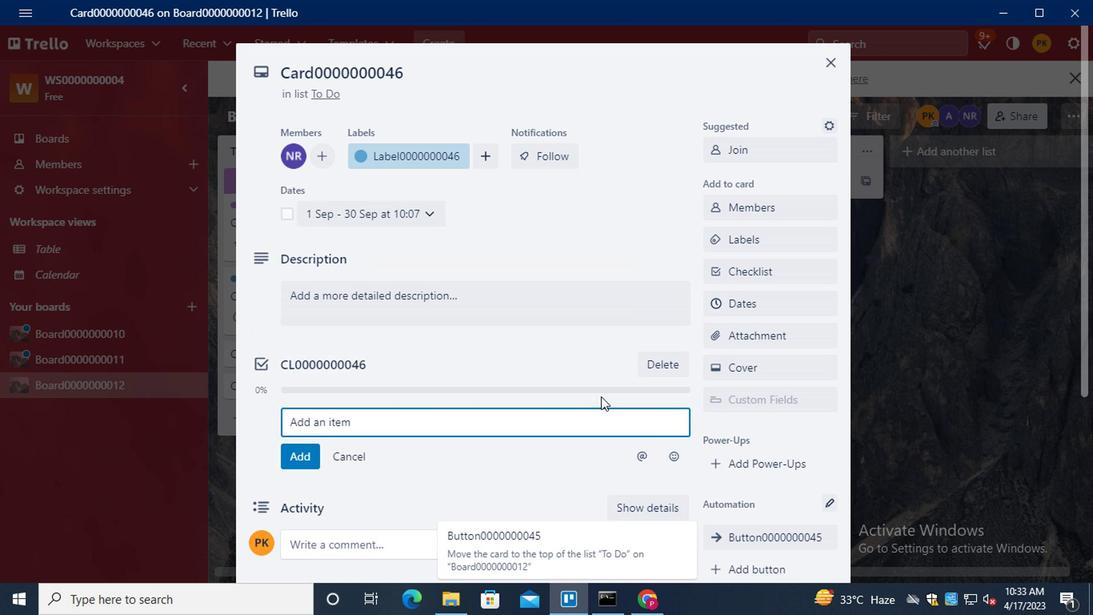 
Action: Mouse scrolled (520, 354) with delta (0, 0)
Screenshot: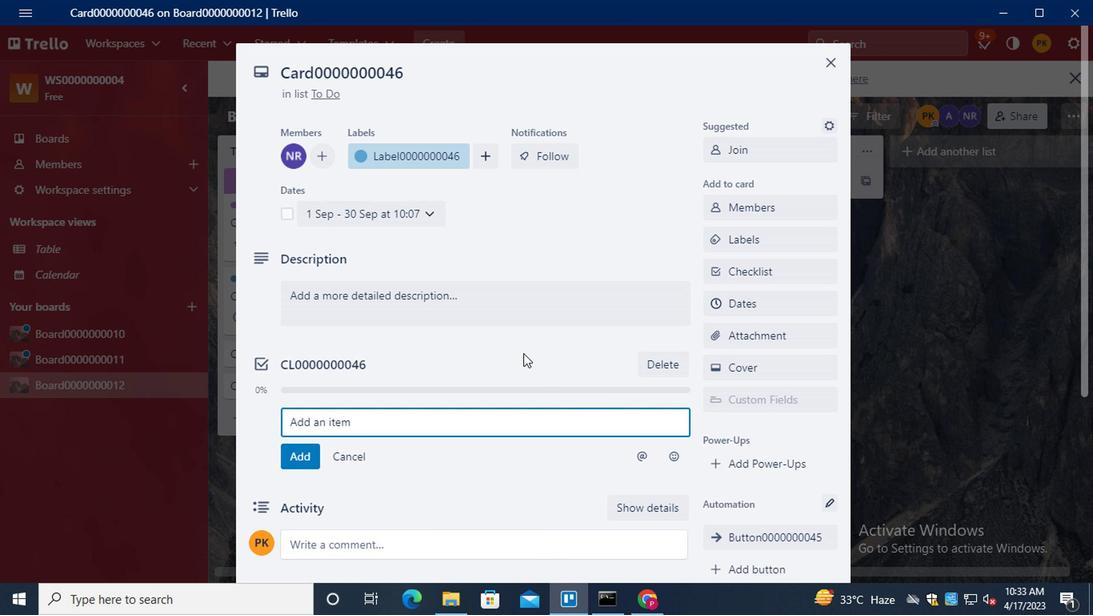 
Action: Mouse scrolled (520, 354) with delta (0, 0)
Screenshot: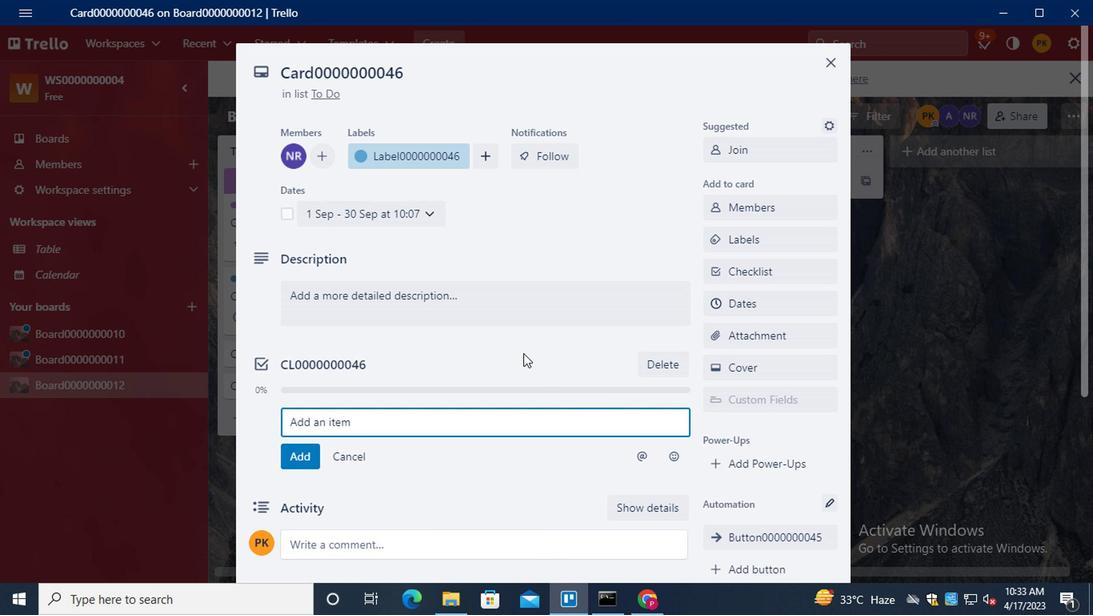 
Action: Mouse scrolled (520, 354) with delta (0, 0)
Screenshot: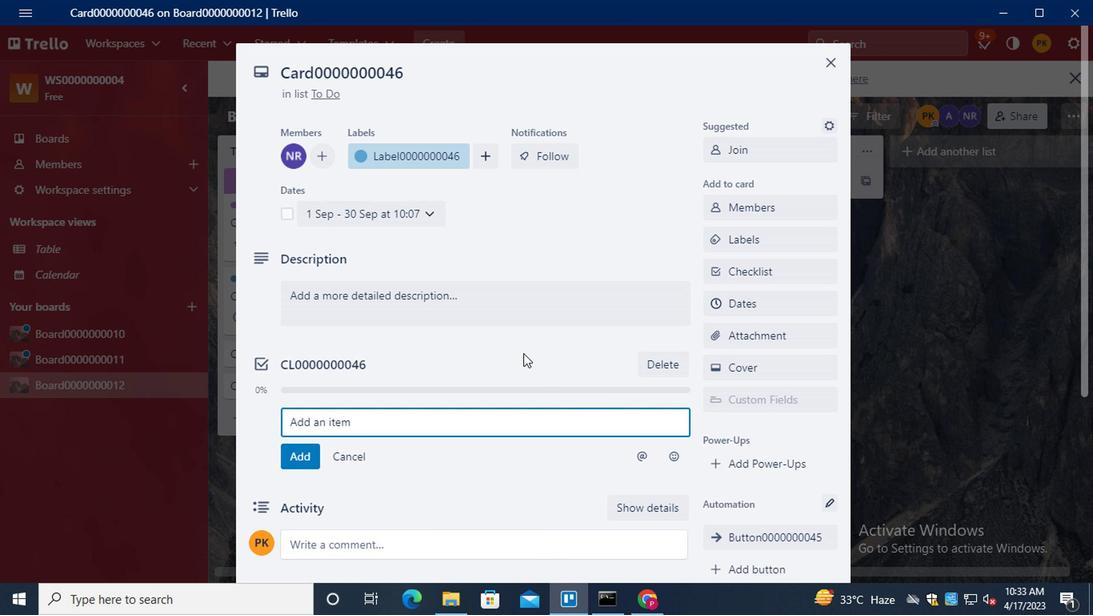 
